 Task: Select the none in the render indent guides.
Action: Mouse moved to (6, 531)
Screenshot: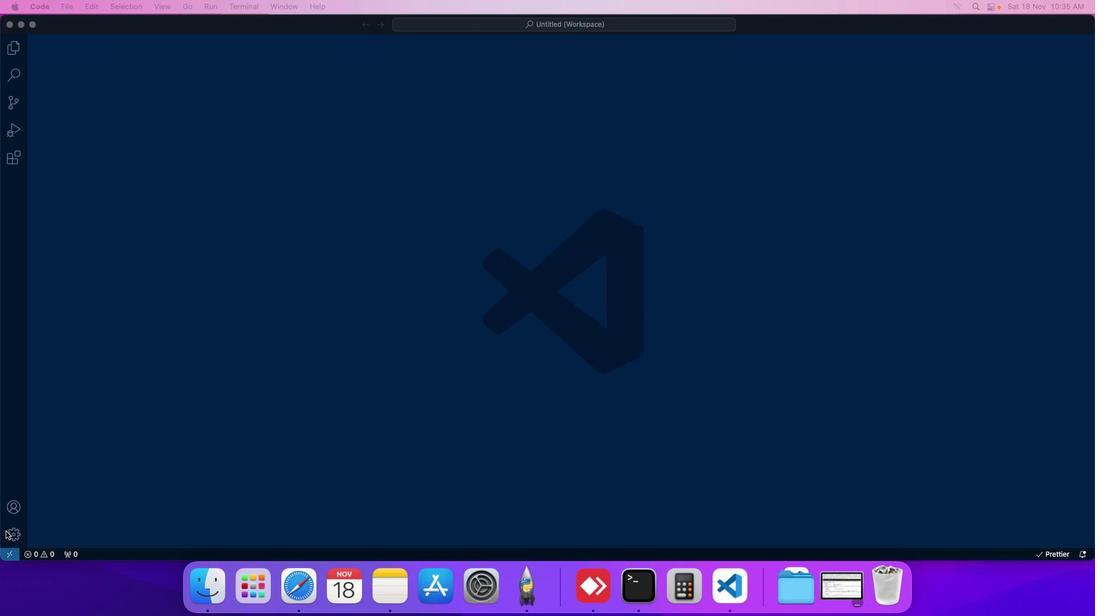 
Action: Mouse pressed left at (6, 531)
Screenshot: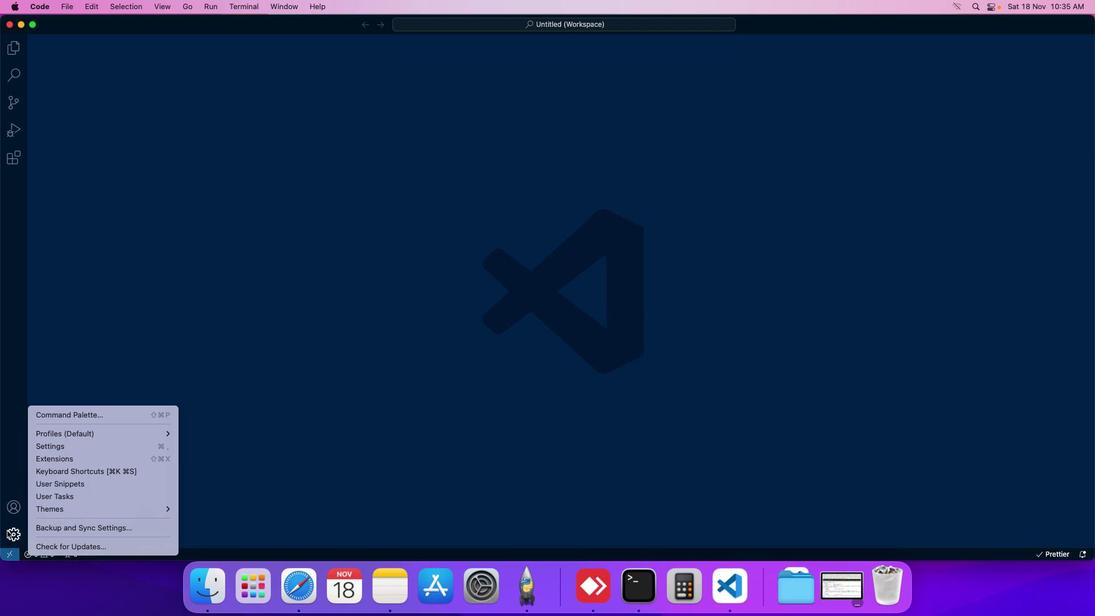 
Action: Mouse moved to (45, 447)
Screenshot: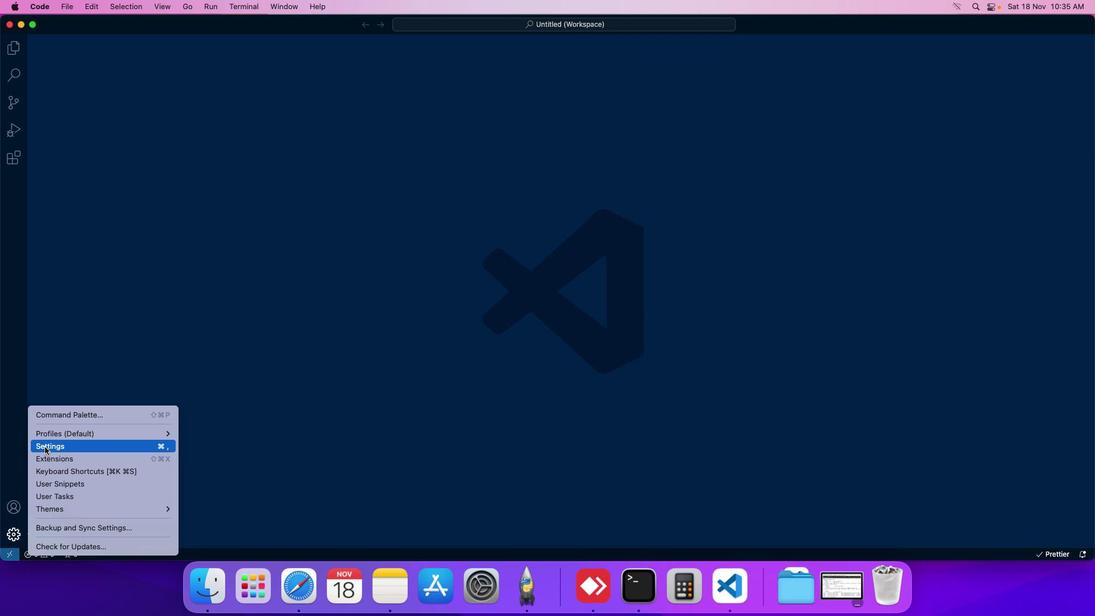 
Action: Mouse pressed left at (45, 447)
Screenshot: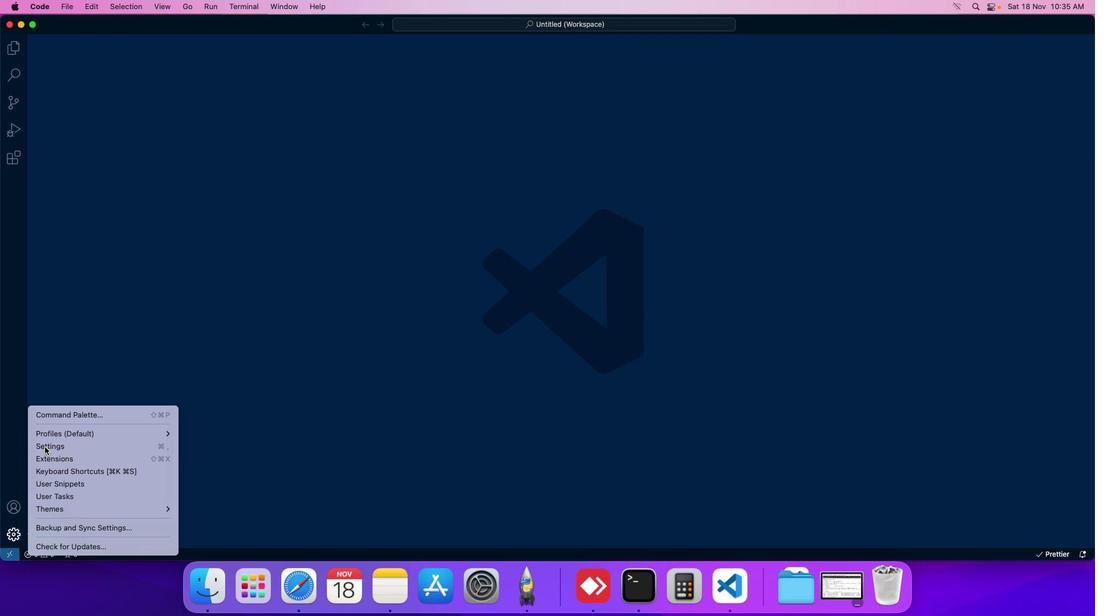 
Action: Mouse moved to (288, 89)
Screenshot: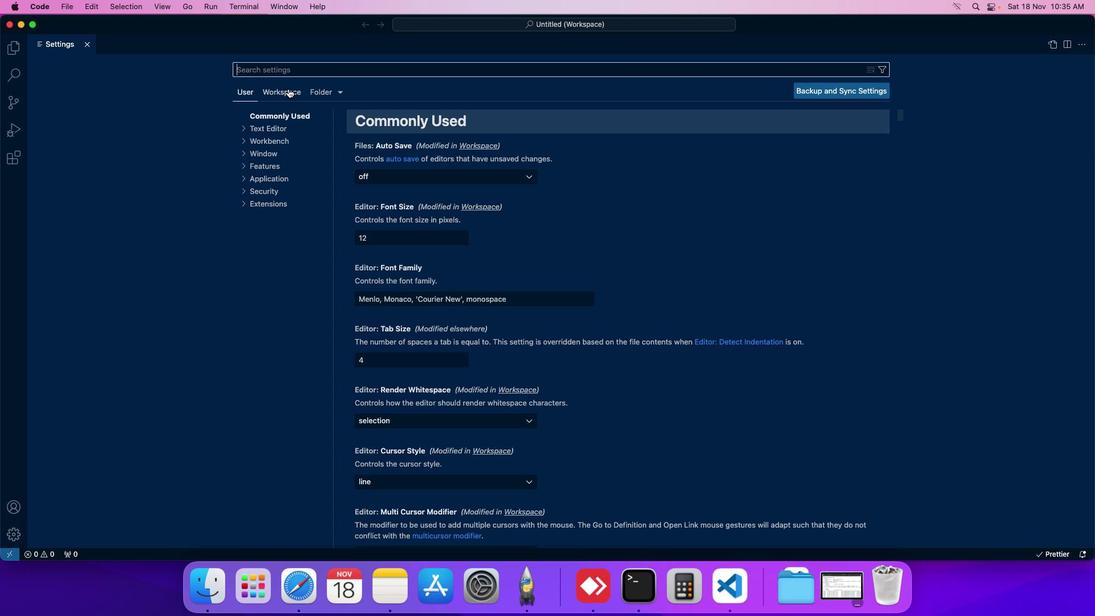 
Action: Mouse pressed left at (288, 89)
Screenshot: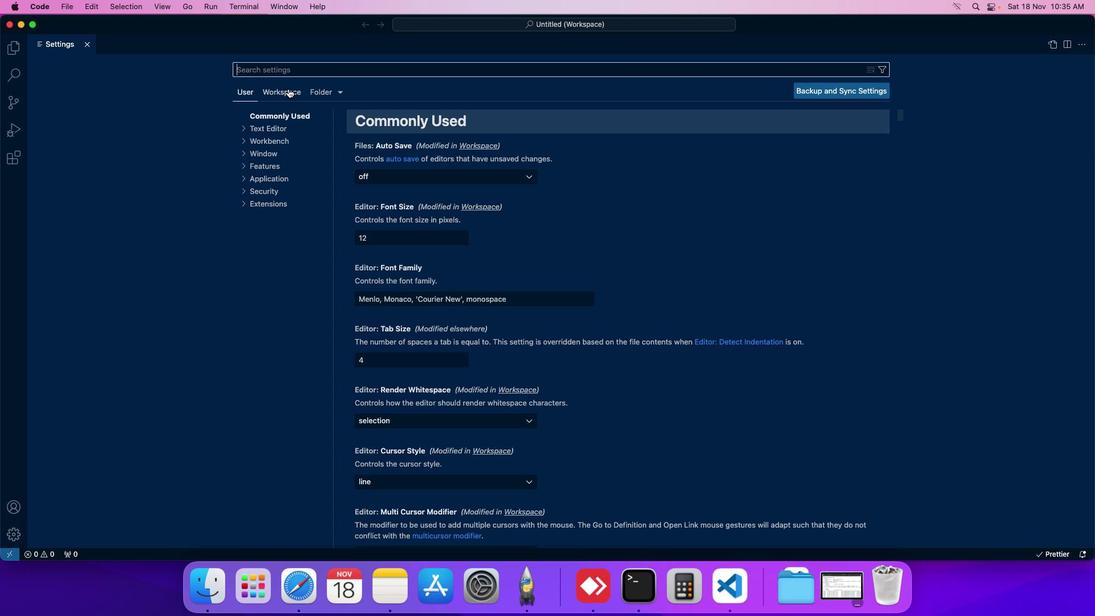
Action: Mouse moved to (272, 141)
Screenshot: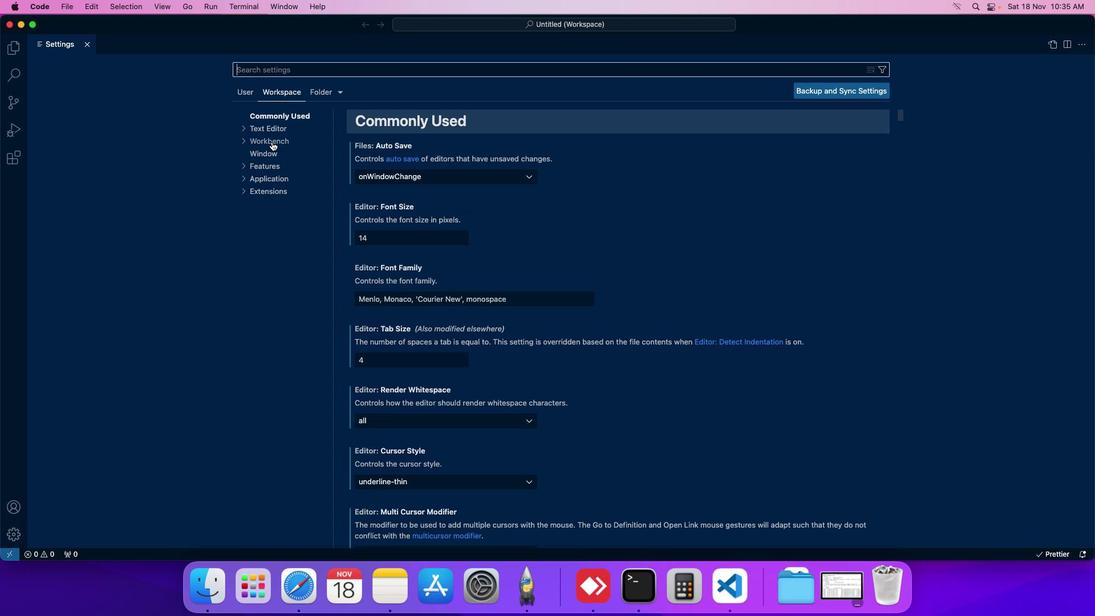 
Action: Mouse pressed left at (272, 141)
Screenshot: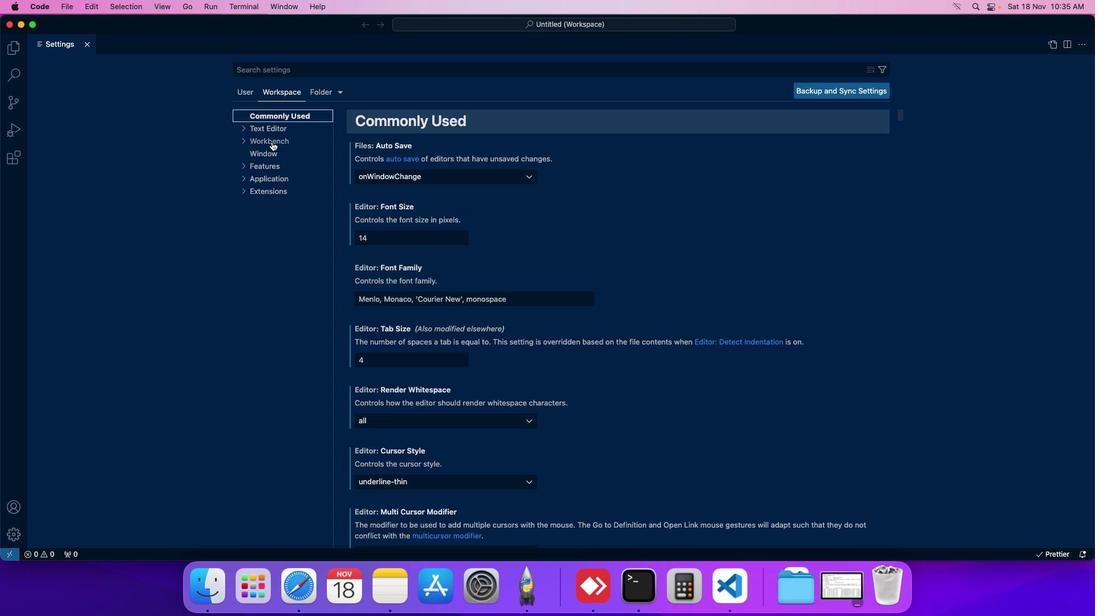 
Action: Mouse moved to (271, 151)
Screenshot: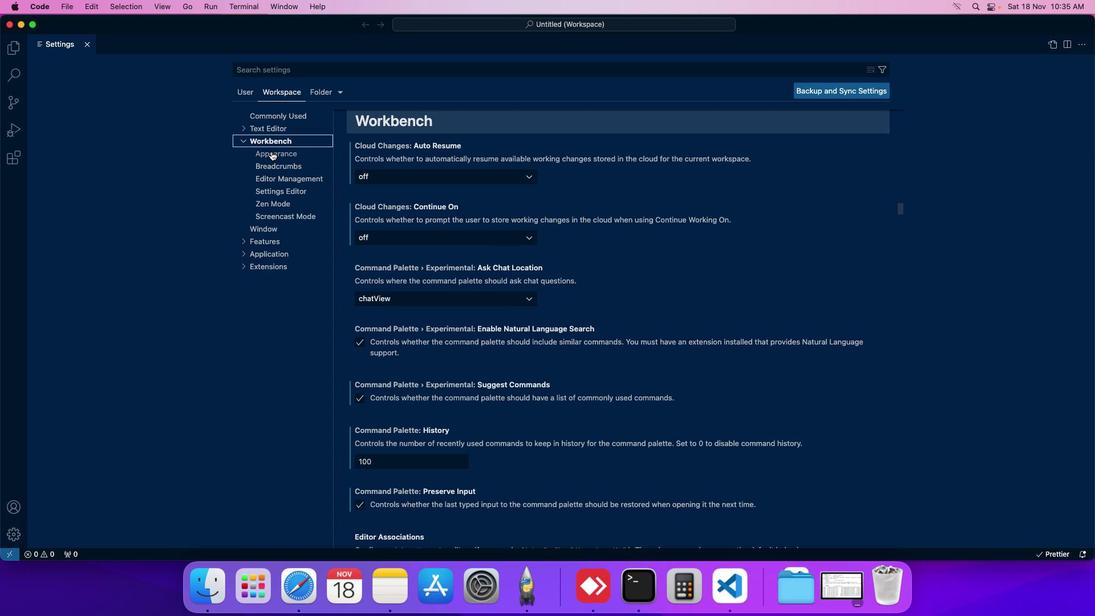 
Action: Mouse pressed left at (271, 151)
Screenshot: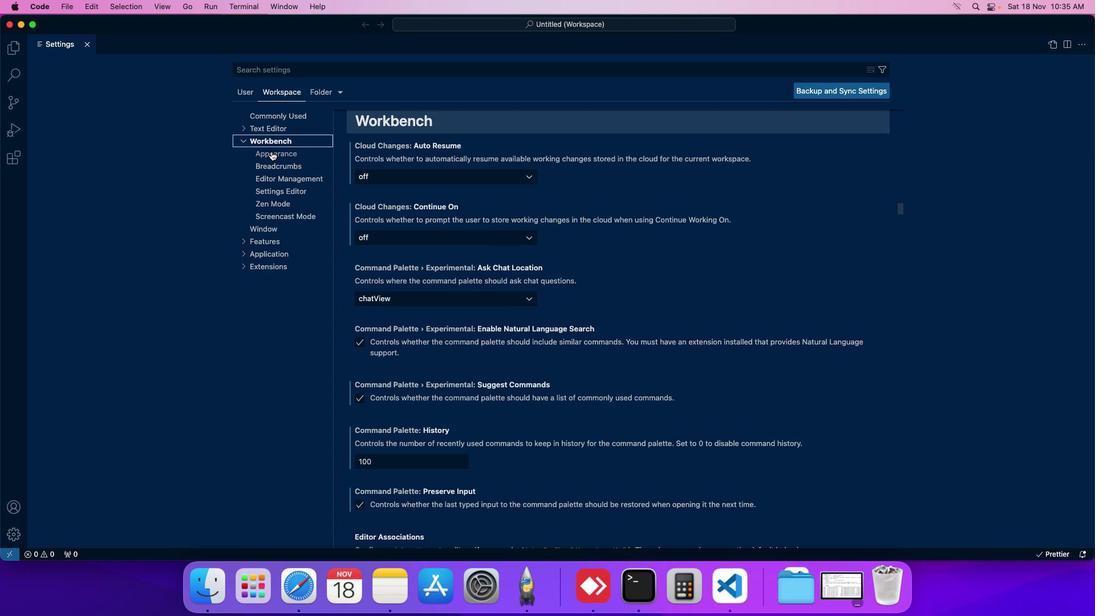 
Action: Mouse moved to (427, 252)
Screenshot: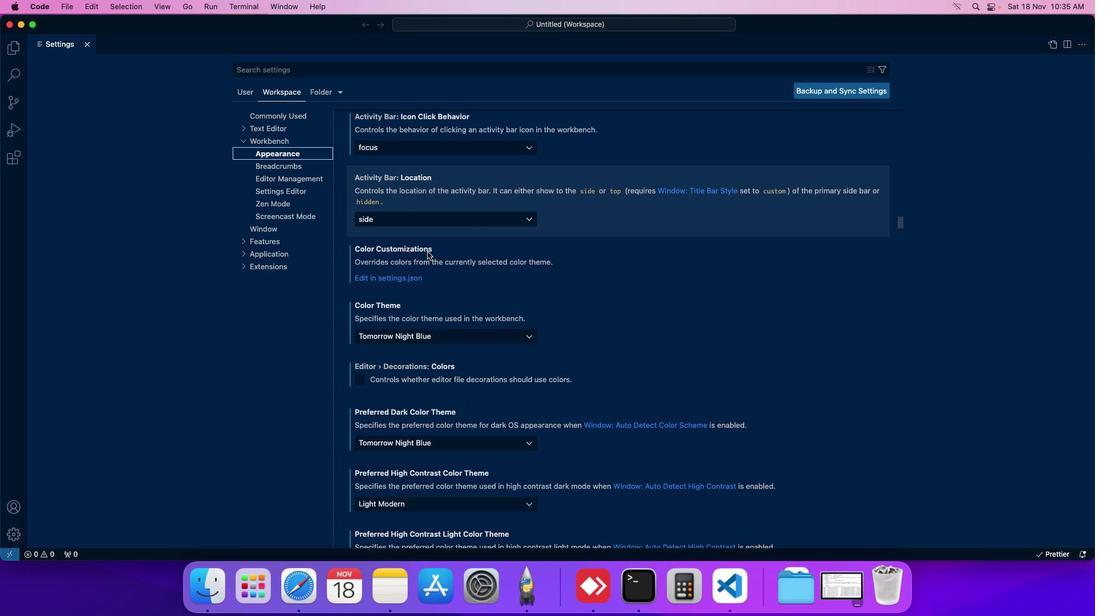 
Action: Mouse scrolled (427, 252) with delta (0, 0)
Screenshot: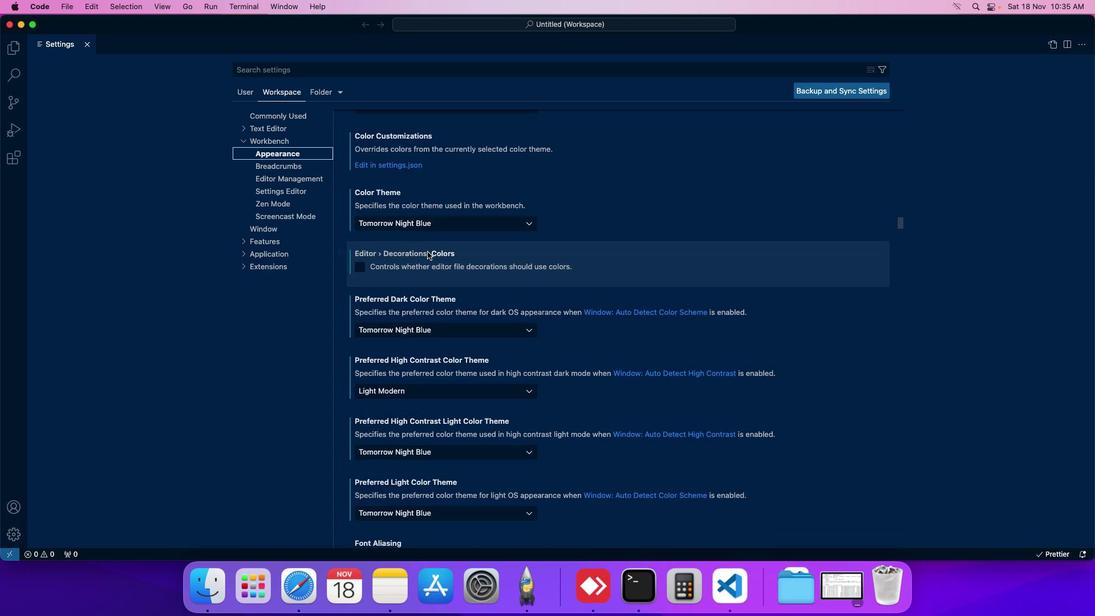 
Action: Mouse scrolled (427, 252) with delta (0, 0)
Screenshot: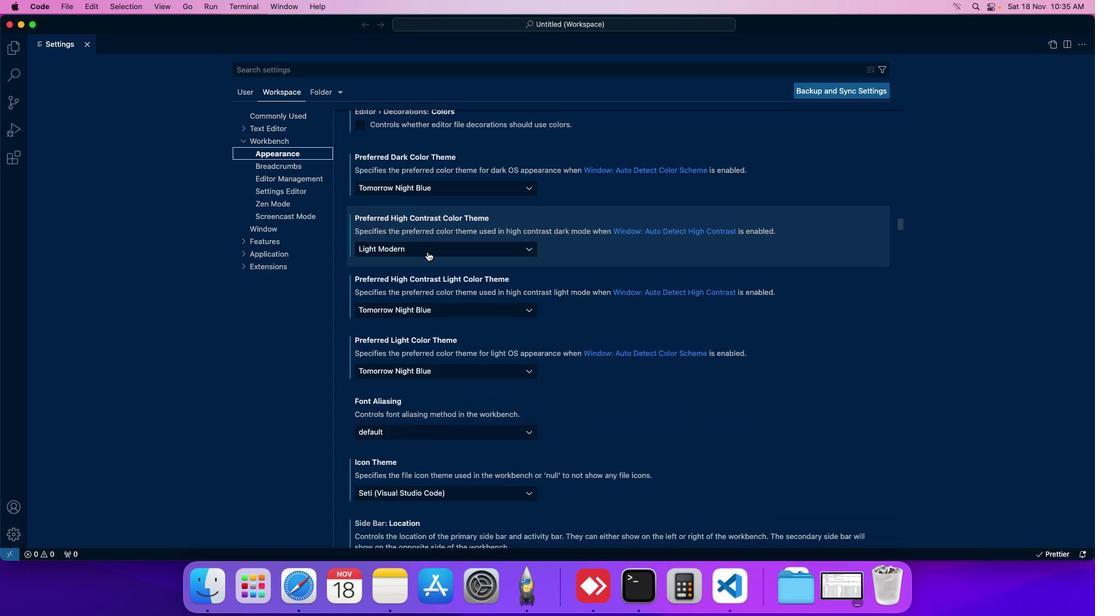 
Action: Mouse scrolled (427, 252) with delta (0, 0)
Screenshot: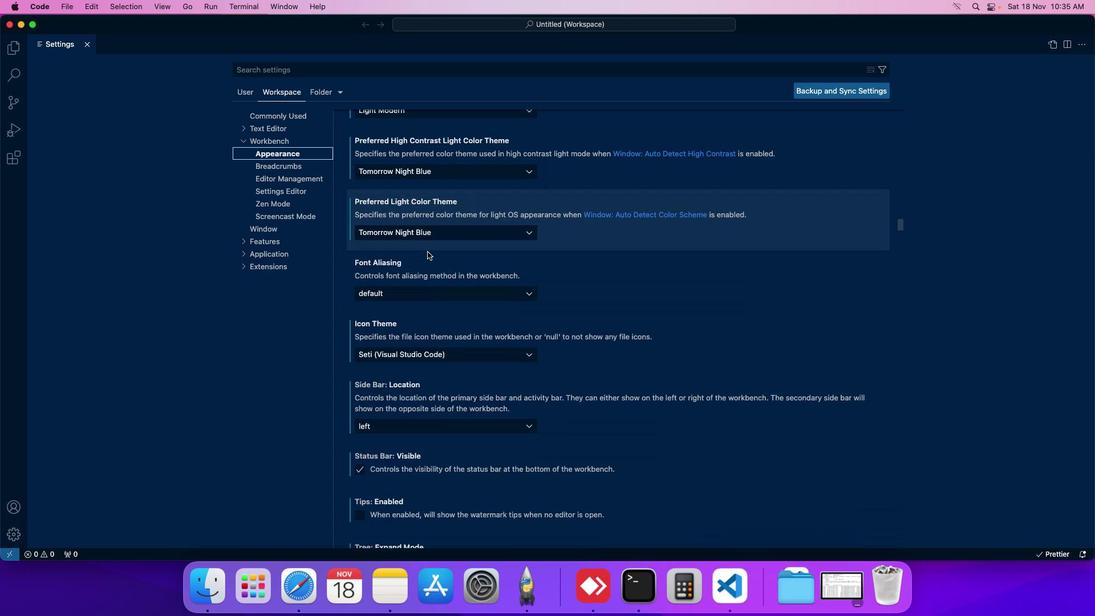 
Action: Mouse moved to (427, 252)
Screenshot: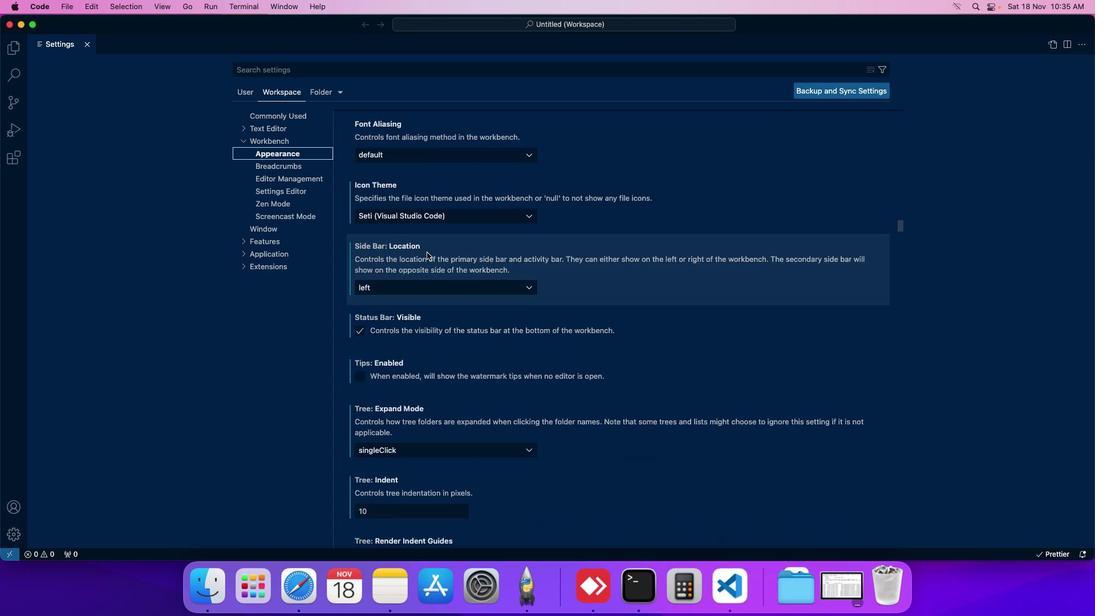 
Action: Mouse scrolled (427, 252) with delta (0, 0)
Screenshot: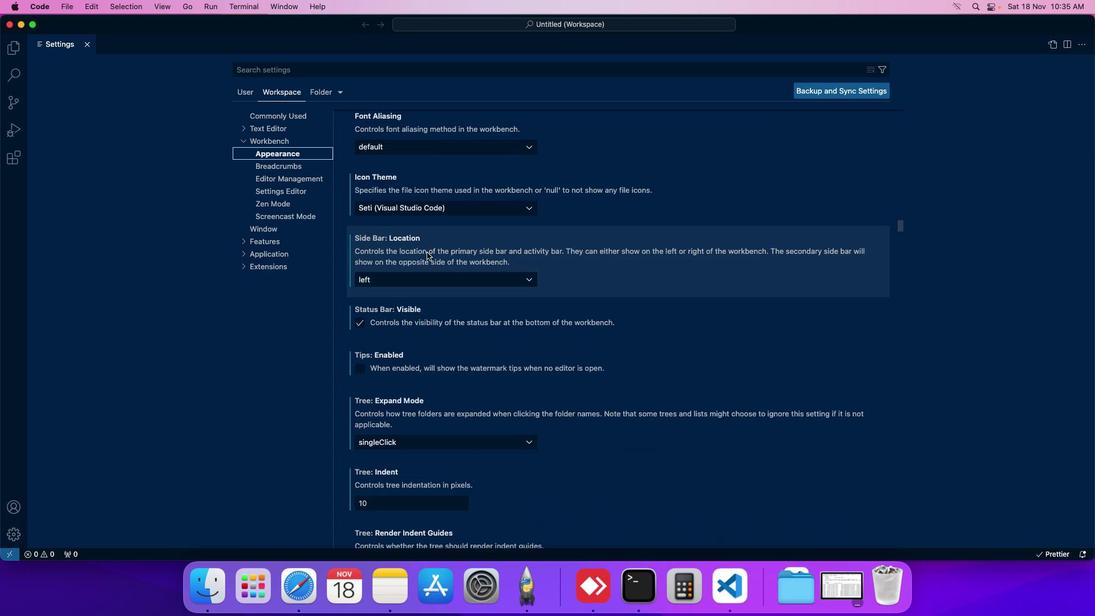 
Action: Mouse moved to (426, 252)
Screenshot: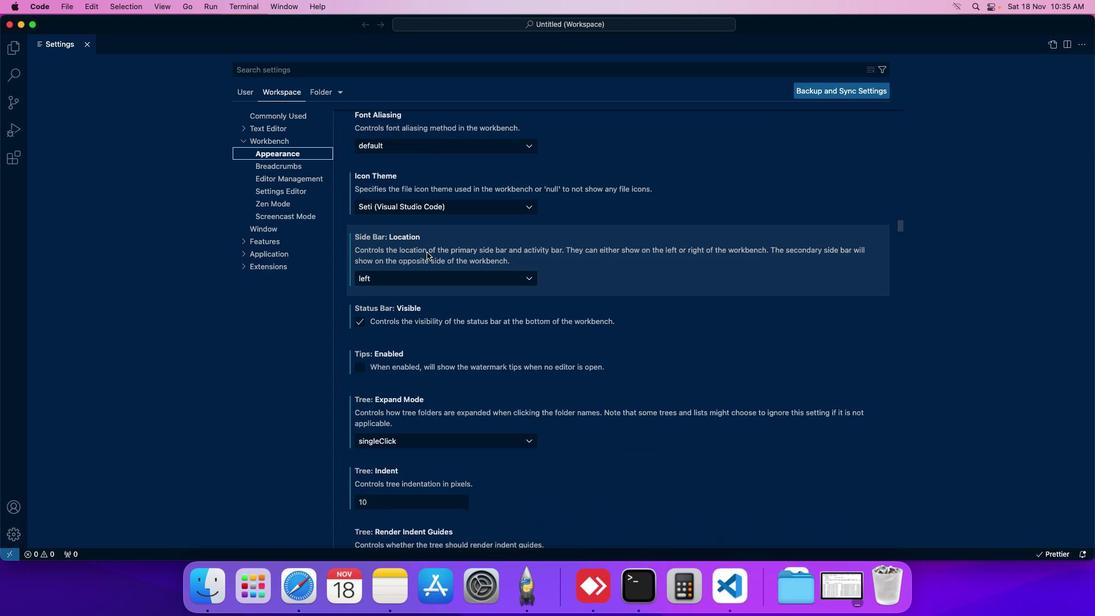 
Action: Mouse scrolled (426, 252) with delta (0, 0)
Screenshot: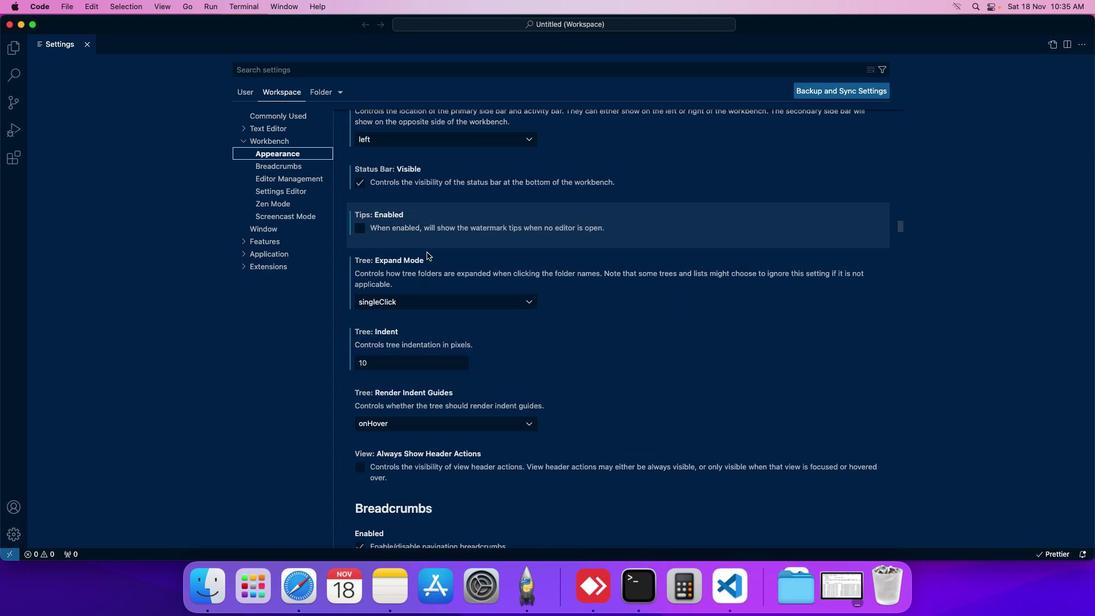 
Action: Mouse moved to (426, 252)
Screenshot: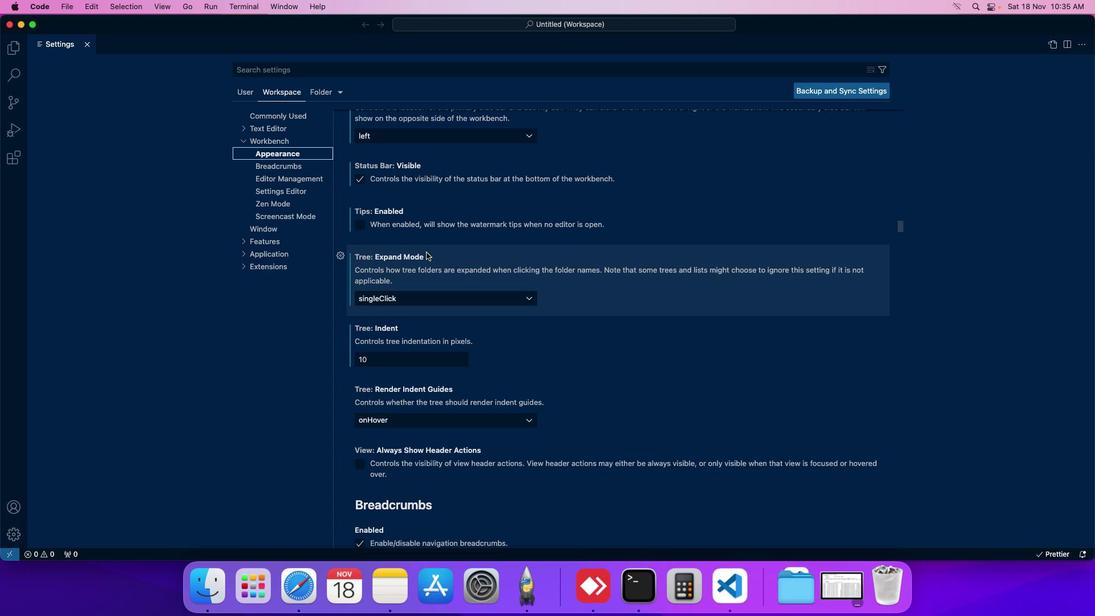 
Action: Mouse scrolled (426, 252) with delta (0, 0)
Screenshot: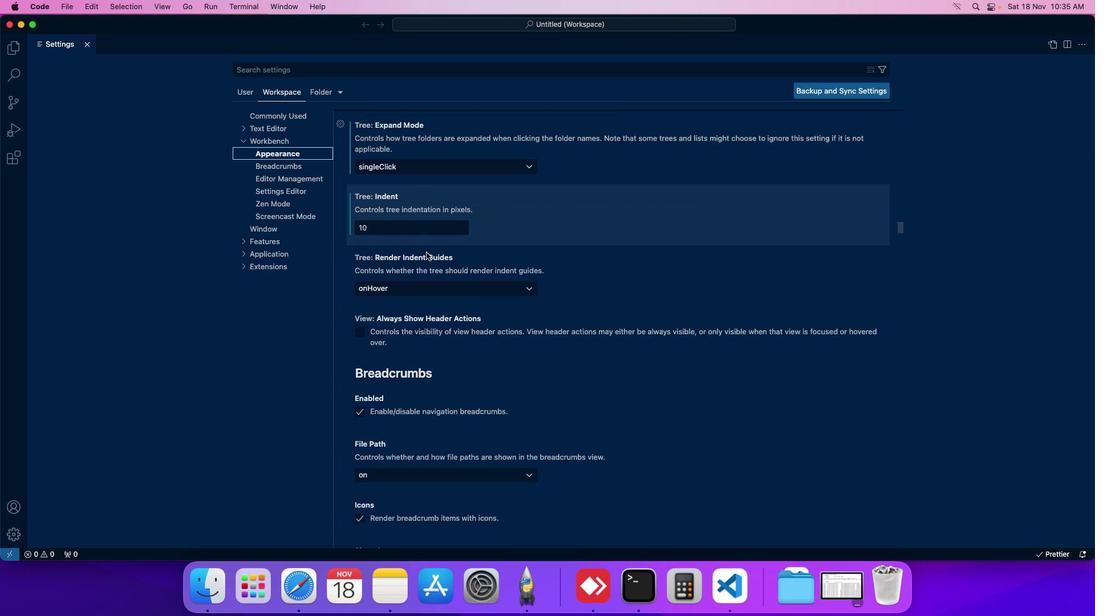 
Action: Mouse moved to (416, 278)
Screenshot: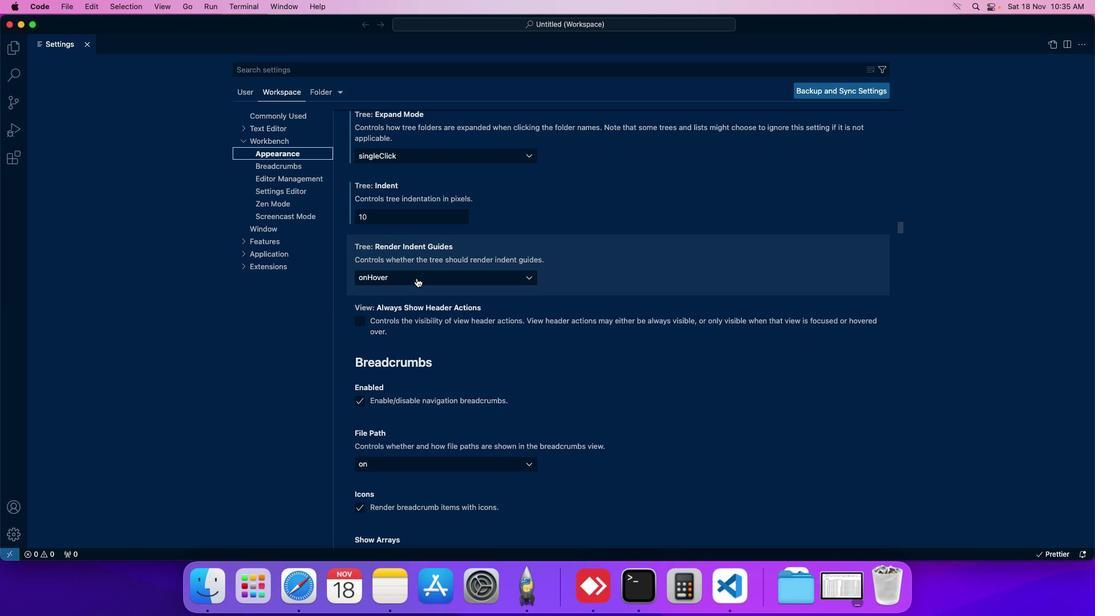 
Action: Mouse pressed left at (416, 278)
Screenshot: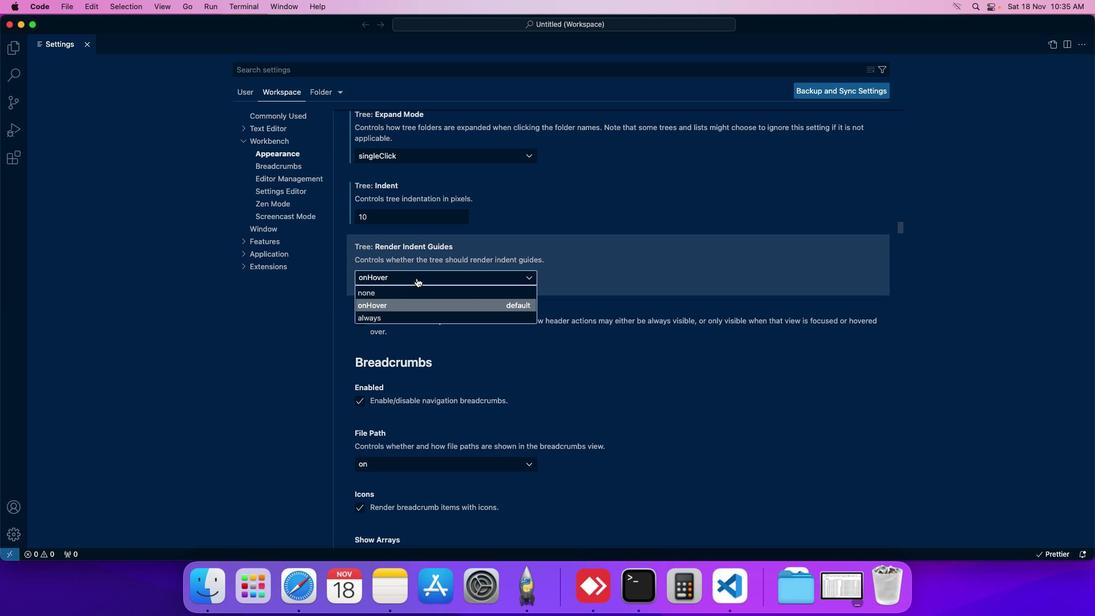 
Action: Mouse moved to (404, 291)
Screenshot: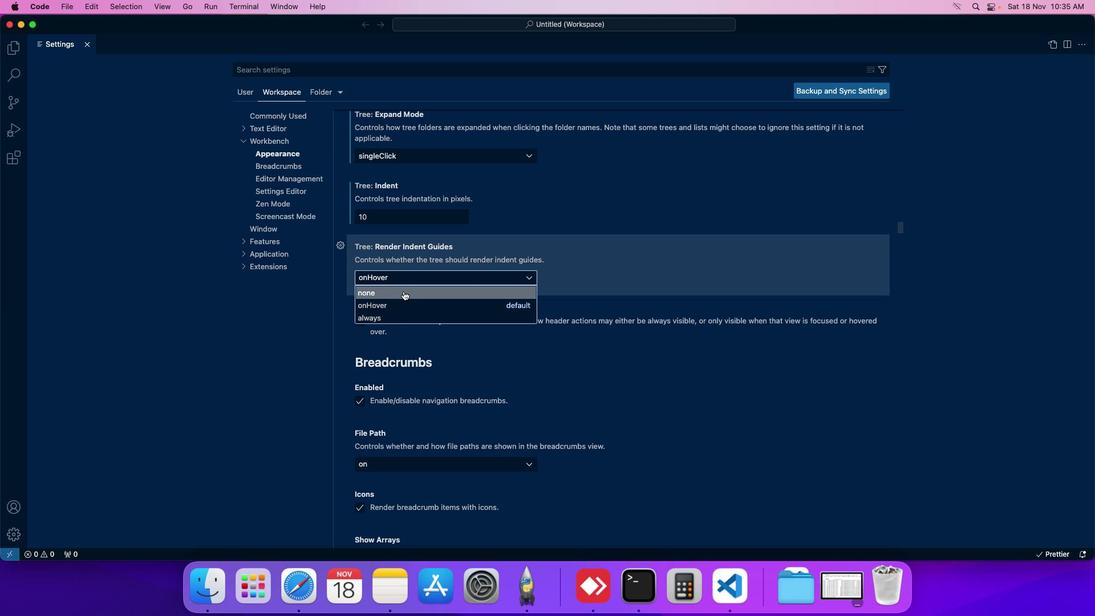 
Action: Mouse pressed left at (404, 291)
Screenshot: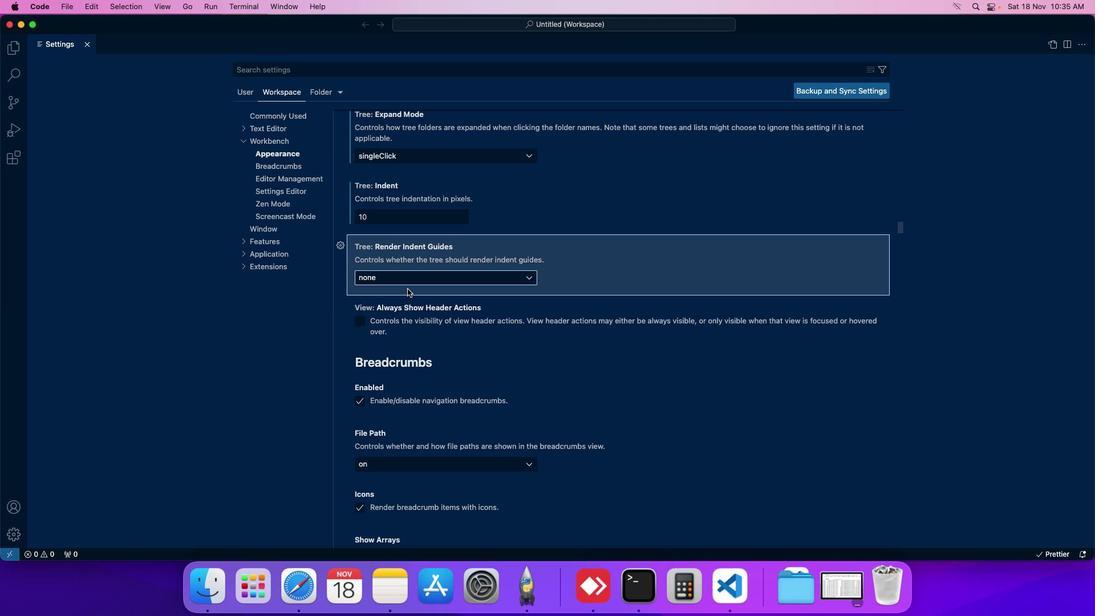 
Action: Mouse moved to (413, 285)
Screenshot: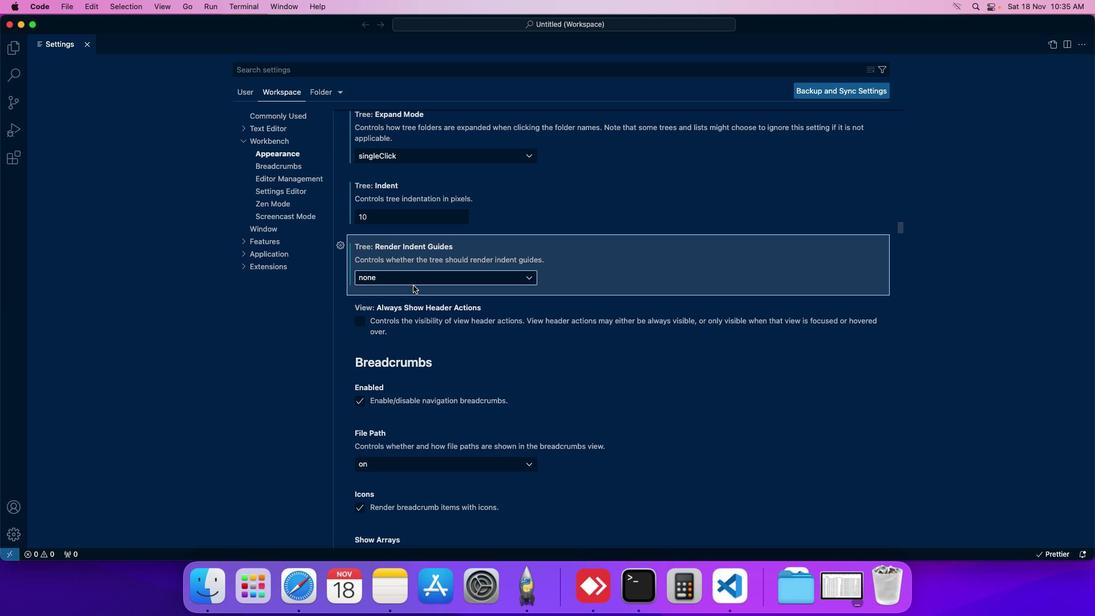 
